 Task: Create ChildIssue0056 as Child Issue of Issue Issue0028 in Backlog  in Scrum Project Project0006 in Jira
Action: Mouse moved to (325, 375)
Screenshot: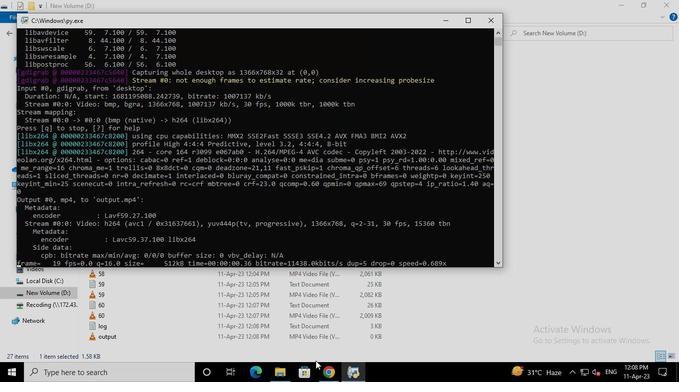
Action: Mouse pressed left at (325, 375)
Screenshot: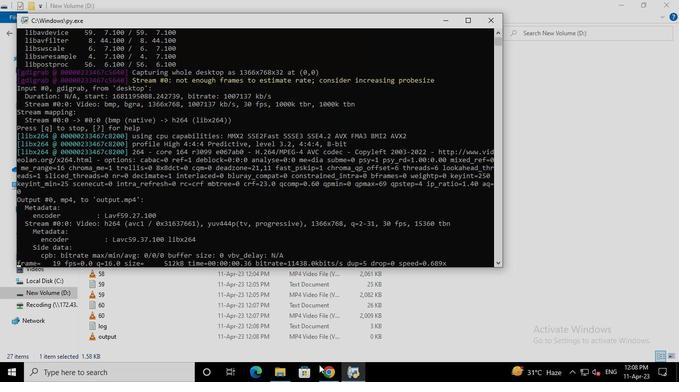 
Action: Mouse moved to (70, 153)
Screenshot: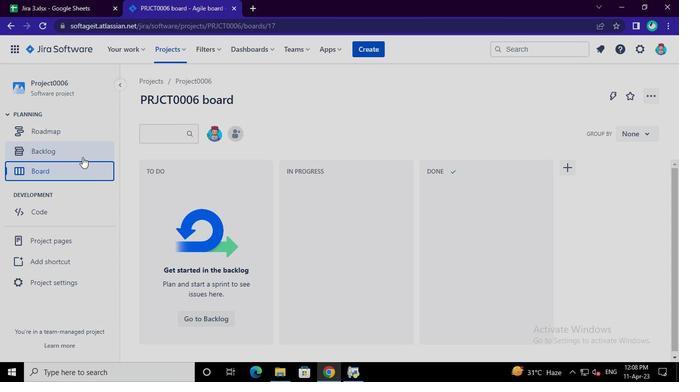 
Action: Mouse pressed left at (70, 153)
Screenshot: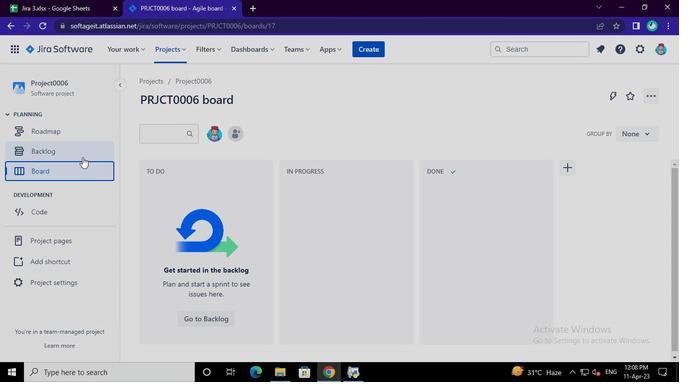 
Action: Mouse moved to (223, 270)
Screenshot: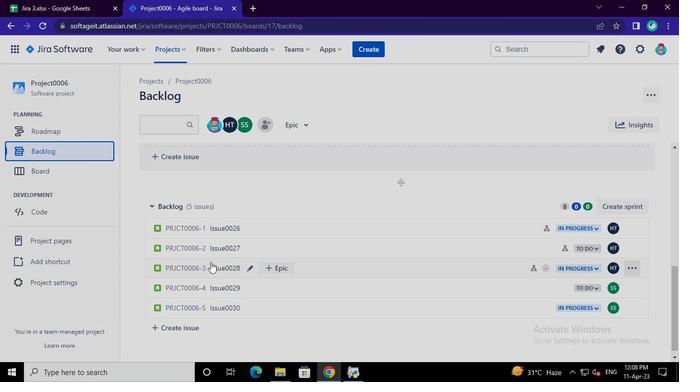 
Action: Mouse pressed left at (223, 270)
Screenshot: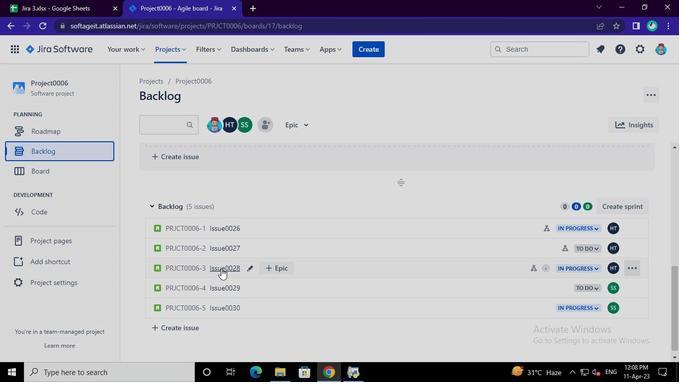 
Action: Mouse moved to (504, 202)
Screenshot: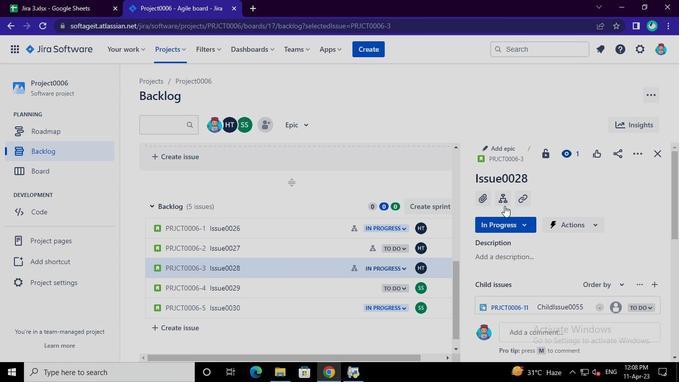 
Action: Mouse pressed left at (504, 202)
Screenshot: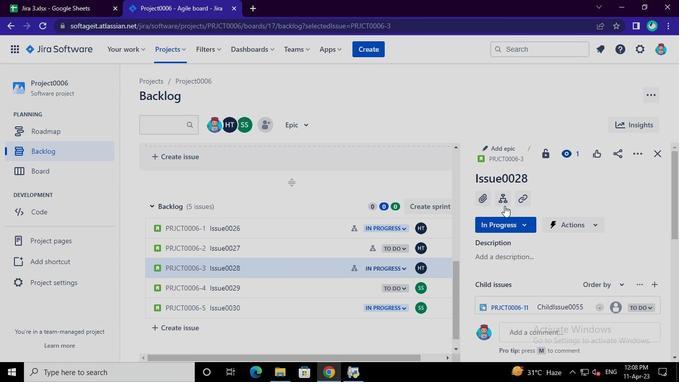 
Action: Mouse moved to (533, 243)
Screenshot: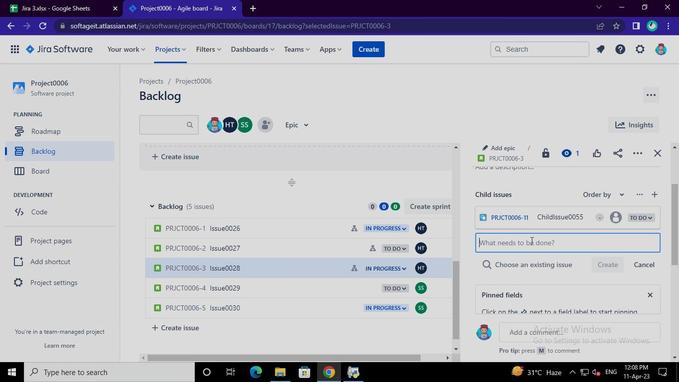 
Action: Mouse pressed left at (533, 243)
Screenshot: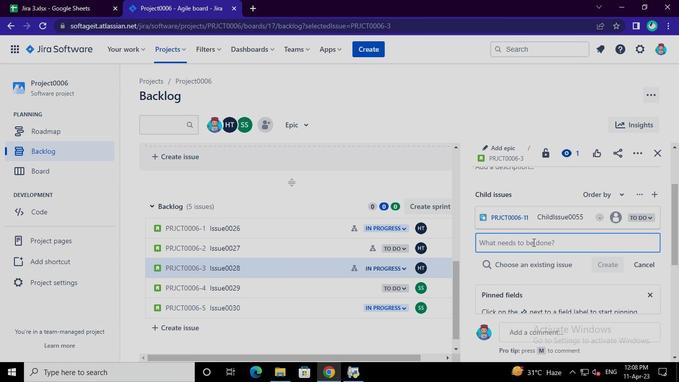 
Action: Keyboard Key.shift
Screenshot: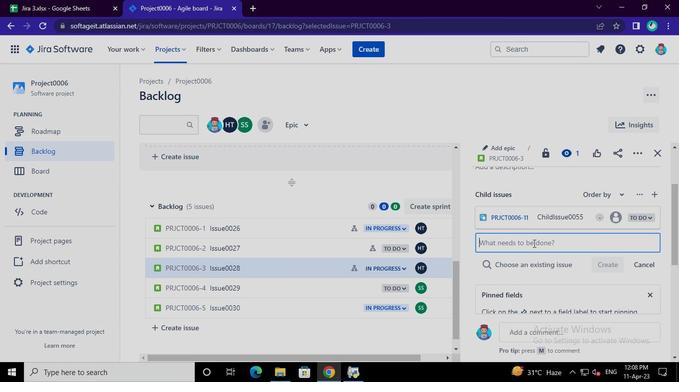 
Action: Keyboard C
Screenshot: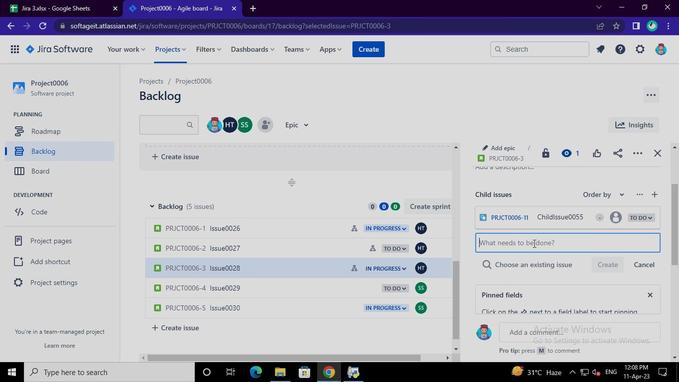 
Action: Keyboard h
Screenshot: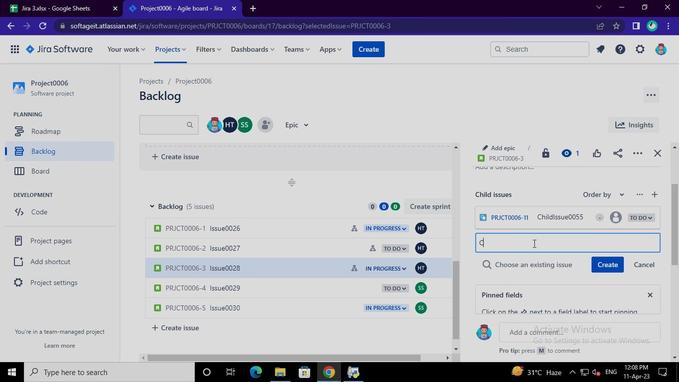 
Action: Keyboard i
Screenshot: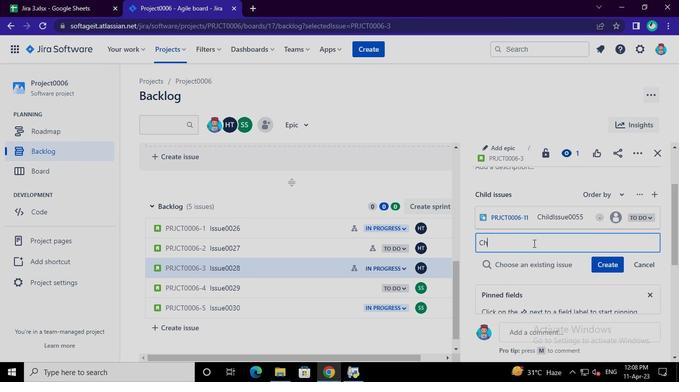 
Action: Keyboard l
Screenshot: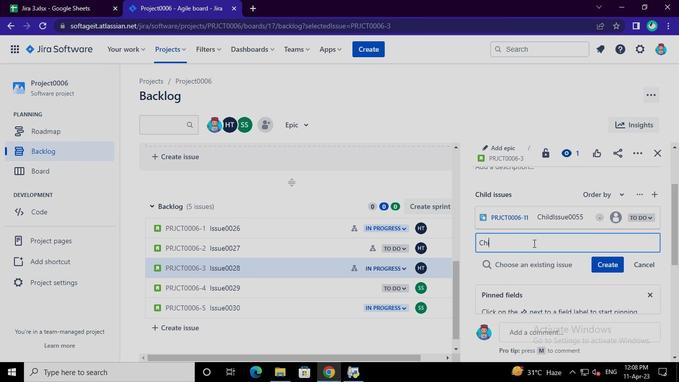 
Action: Keyboard d
Screenshot: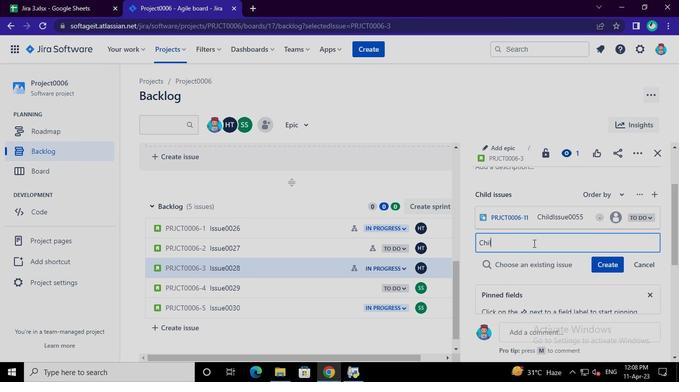 
Action: Keyboard Key.shift
Screenshot: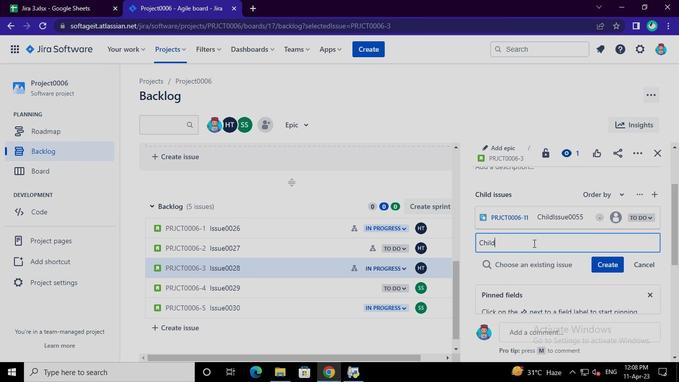 
Action: Keyboard I
Screenshot: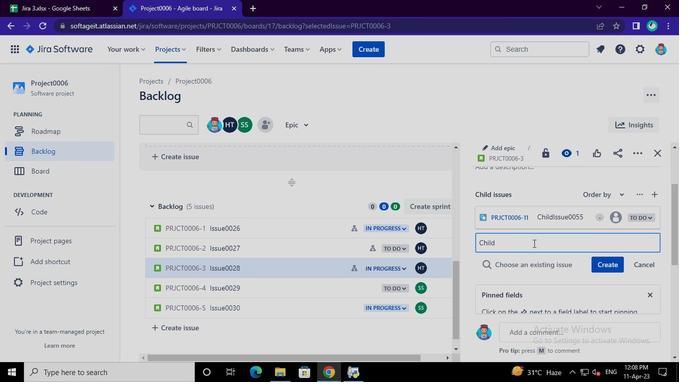 
Action: Keyboard s
Screenshot: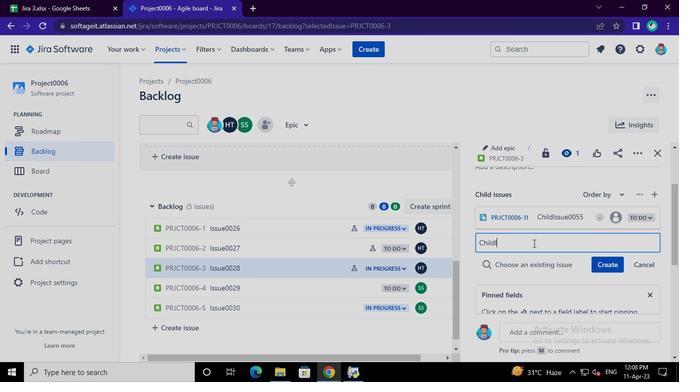 
Action: Keyboard s
Screenshot: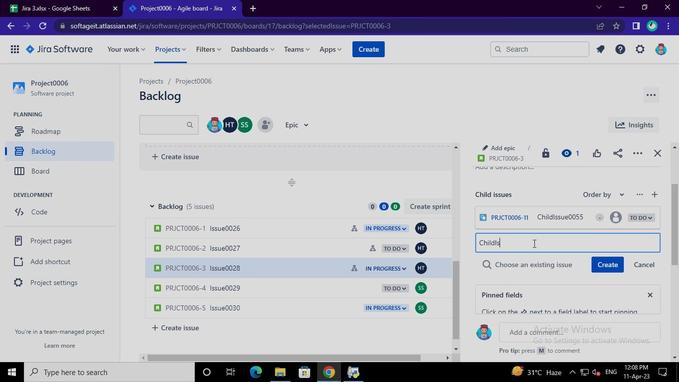 
Action: Keyboard u
Screenshot: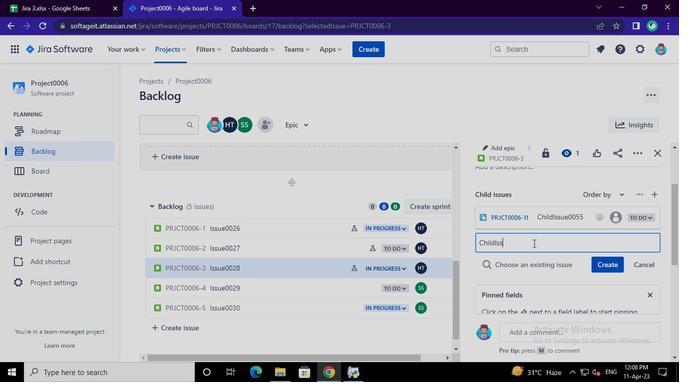 
Action: Keyboard e
Screenshot: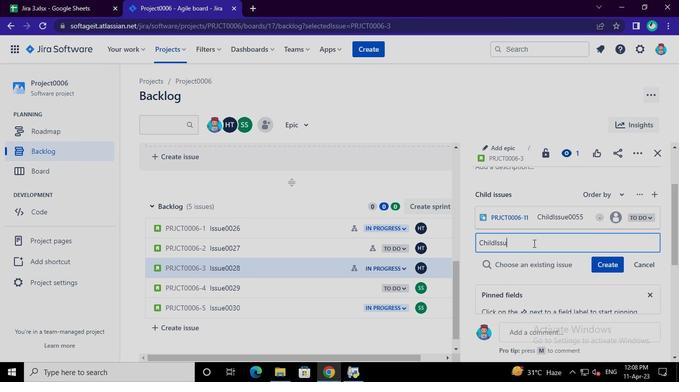 
Action: Keyboard <96>
Screenshot: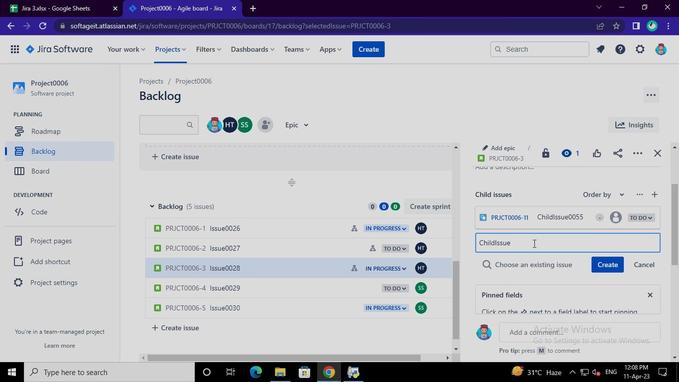 
Action: Keyboard <96>
Screenshot: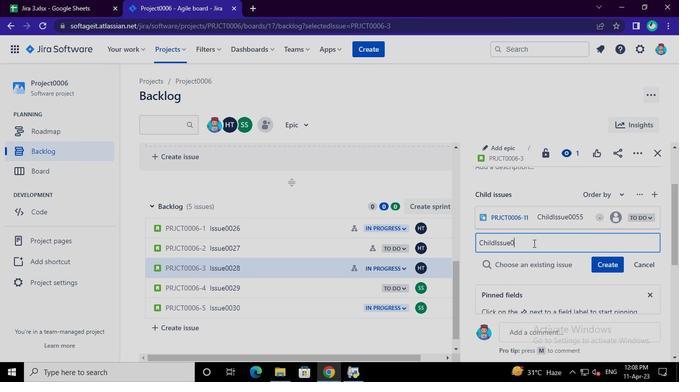 
Action: Keyboard <101>
Screenshot: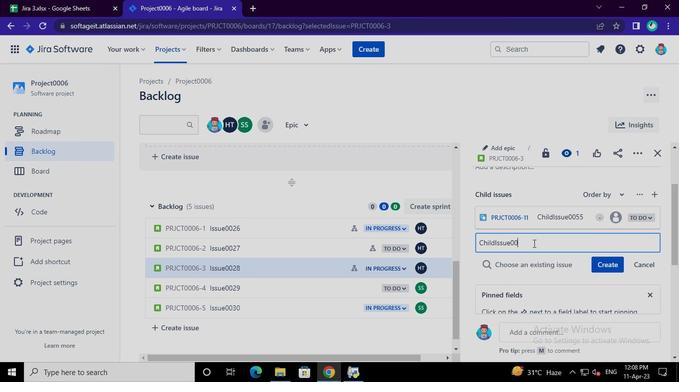 
Action: Keyboard <102>
Screenshot: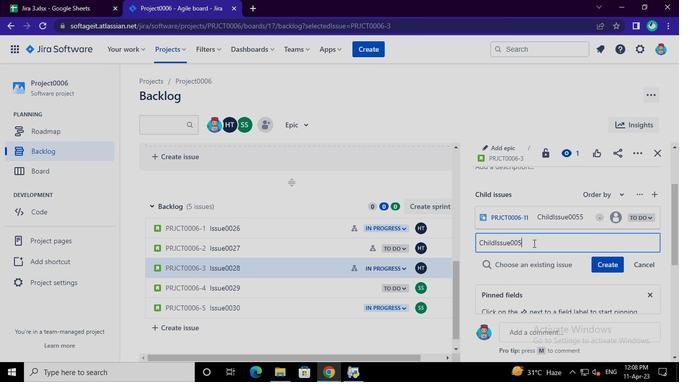 
Action: Mouse moved to (597, 260)
Screenshot: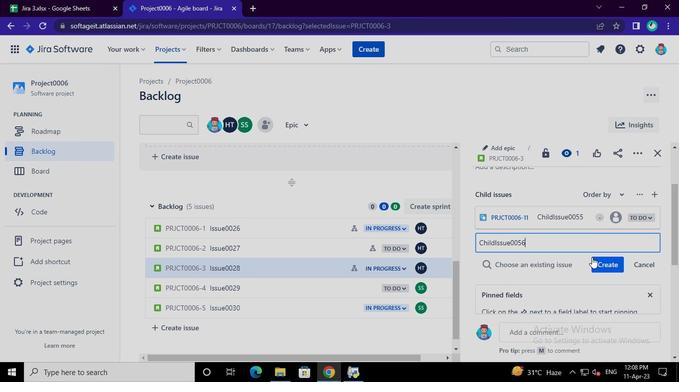 
Action: Mouse pressed left at (597, 260)
Screenshot: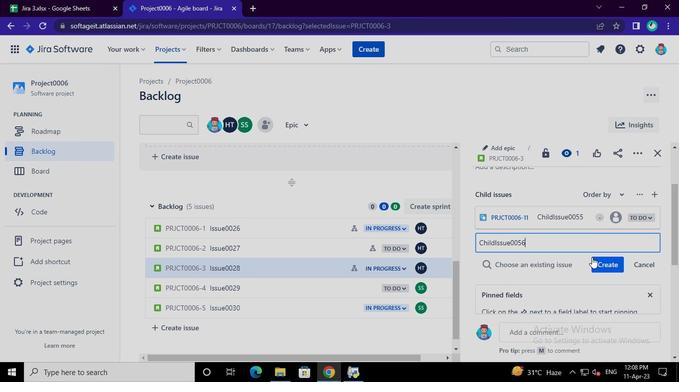 
Action: Mouse moved to (352, 382)
Screenshot: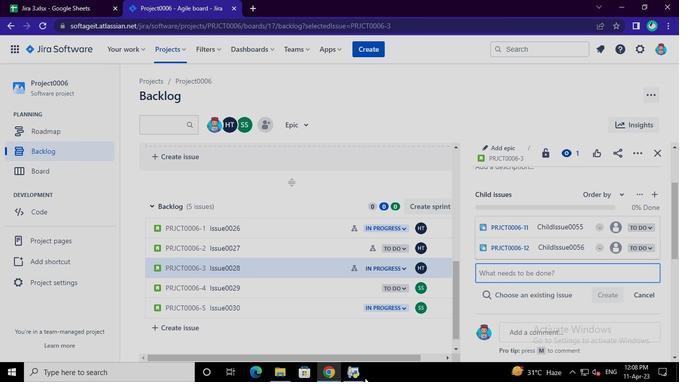 
Action: Mouse pressed left at (352, 381)
Screenshot: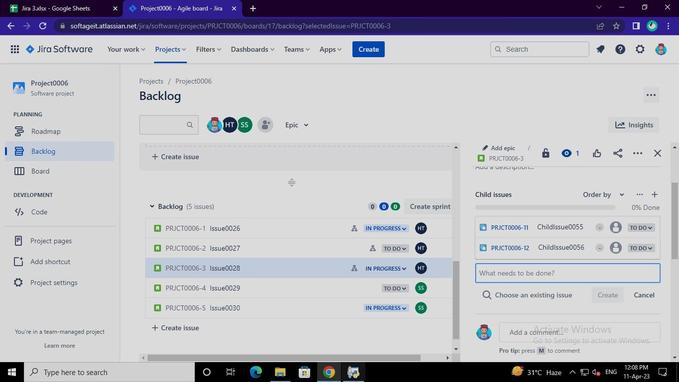 
Action: Mouse moved to (495, 12)
Screenshot: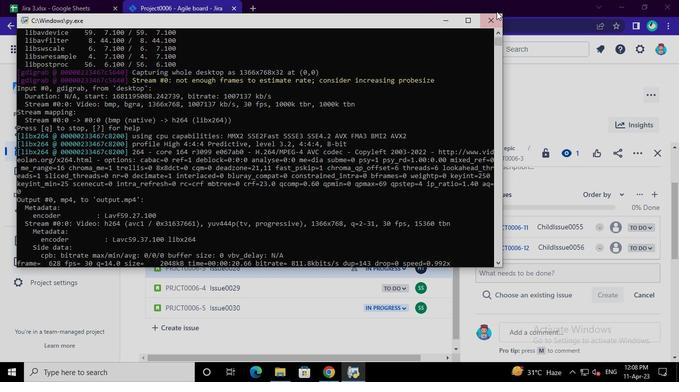 
Action: Mouse pressed left at (495, 12)
Screenshot: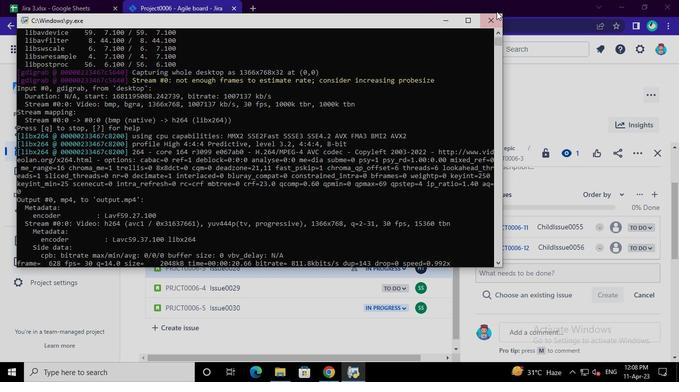 
Action: Mouse moved to (494, 15)
Screenshot: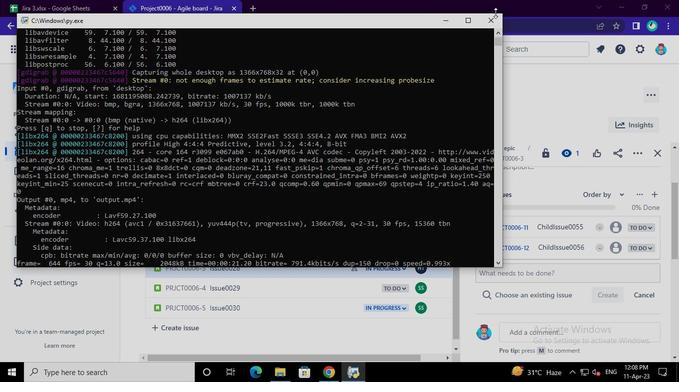 
Action: Mouse pressed left at (494, 15)
Screenshot: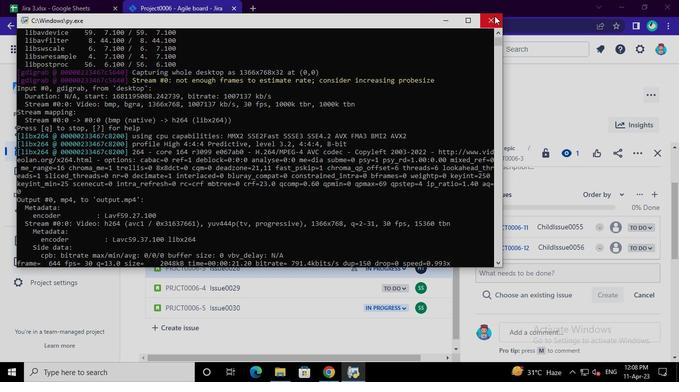 
